 Task: For heading Arial black with underline.  font size for heading18,  'Change the font style of data to'Calibri.  and font size to 9,  Change the alignment of both headline & data to Align center.  In the sheet  analysisSalesByMonth_2022
Action: Mouse moved to (103, 158)
Screenshot: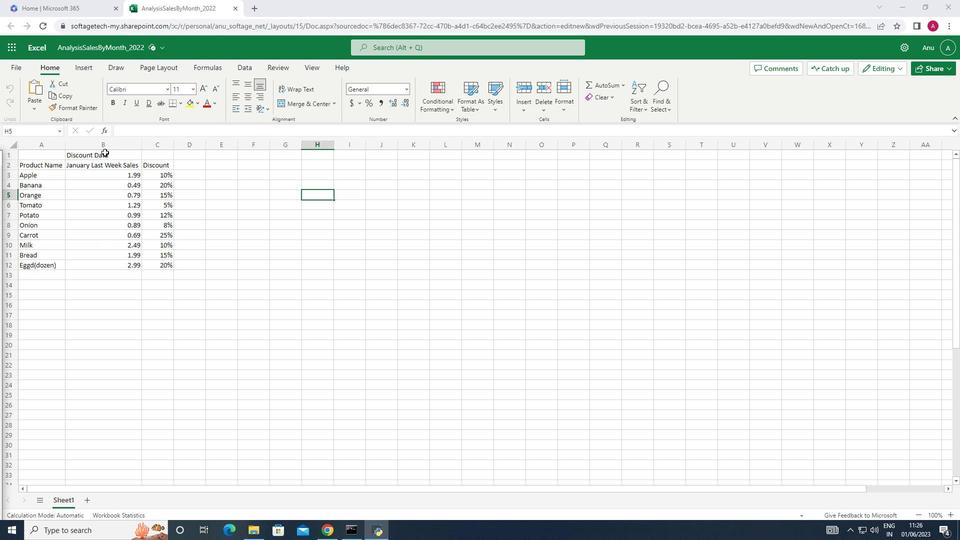 
Action: Mouse pressed left at (103, 158)
Screenshot: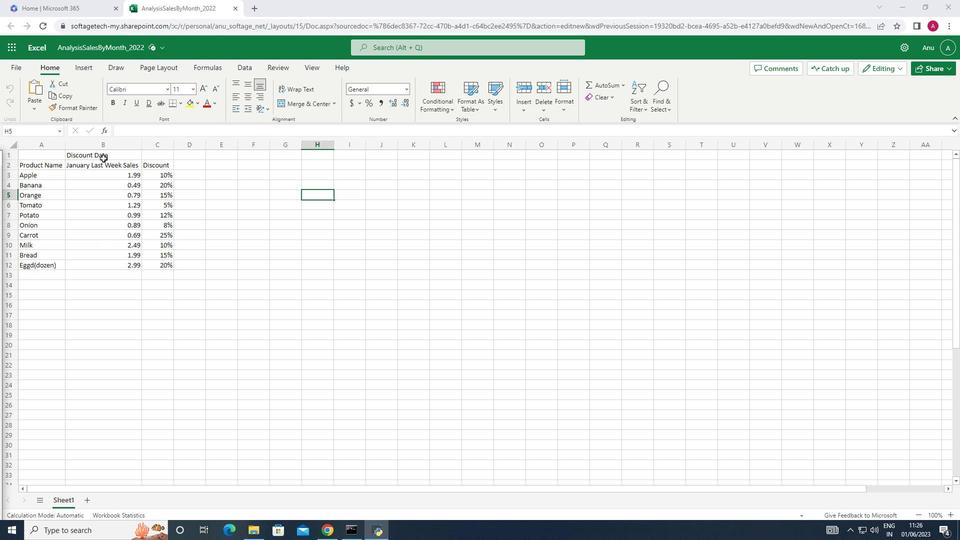 
Action: Mouse moved to (166, 92)
Screenshot: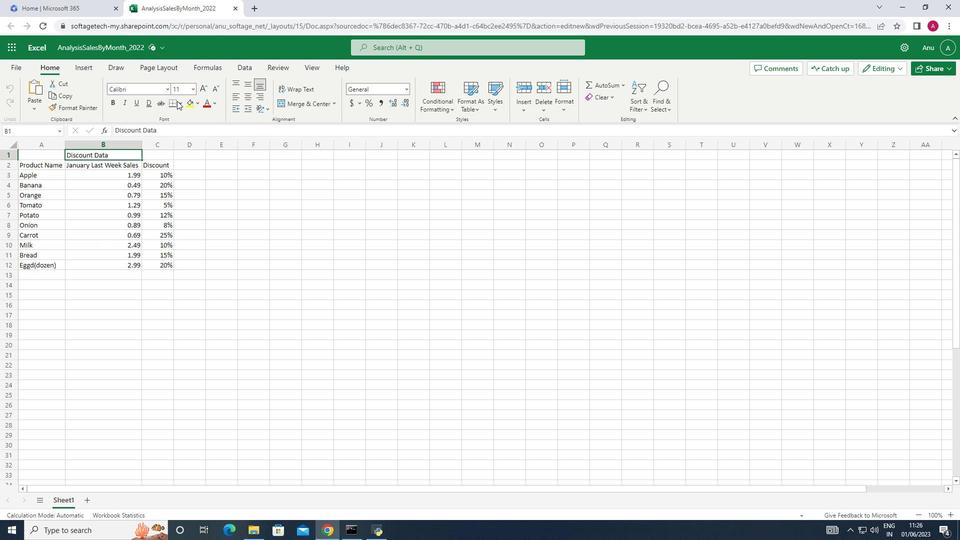 
Action: Mouse pressed left at (166, 92)
Screenshot: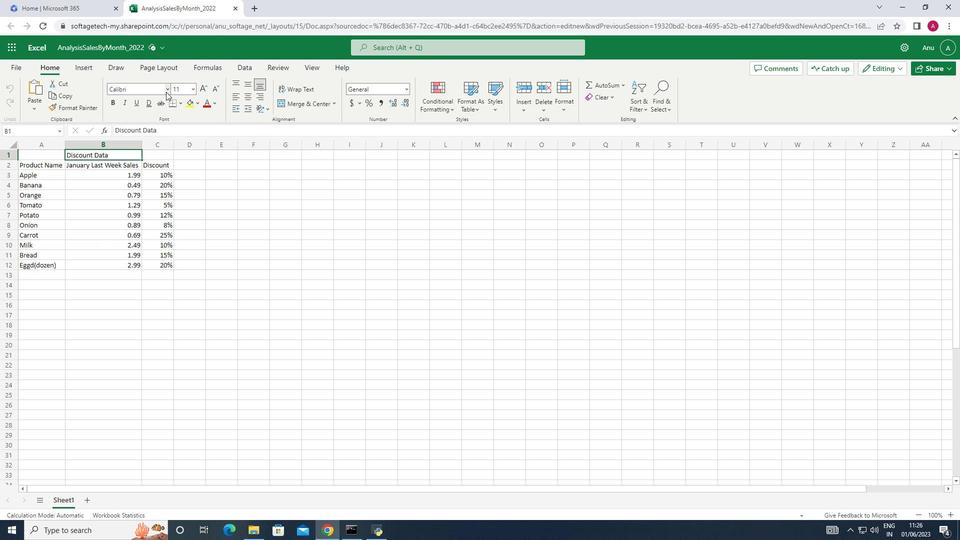 
Action: Mouse moved to (144, 119)
Screenshot: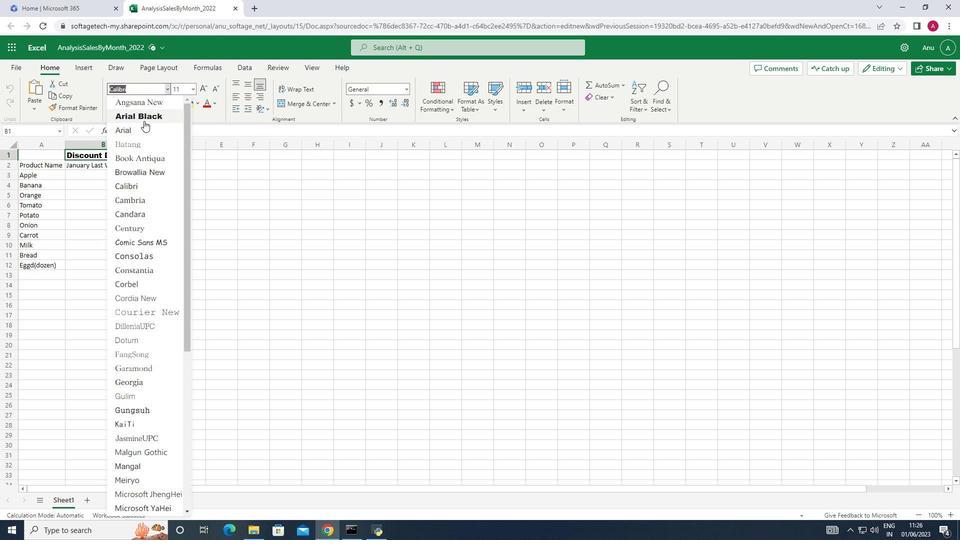 
Action: Mouse pressed left at (144, 119)
Screenshot: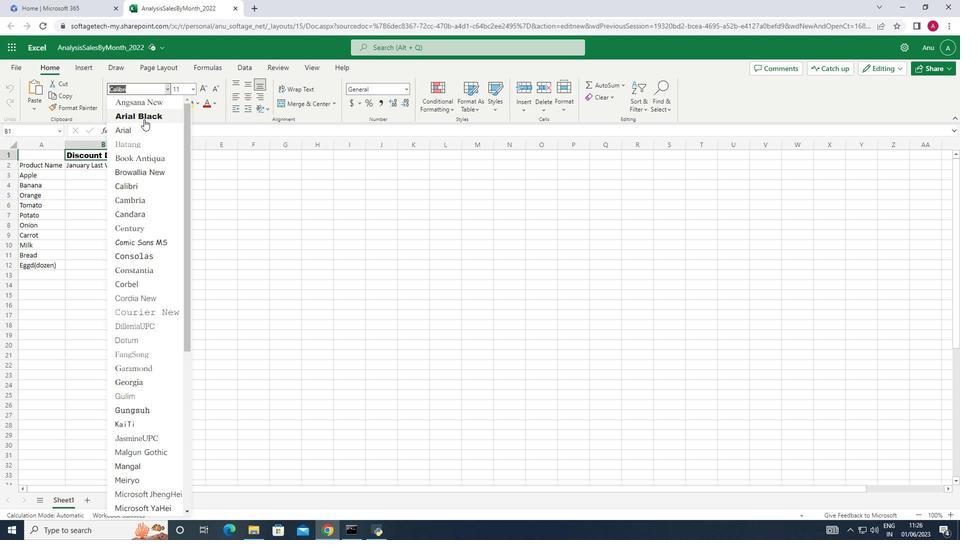 
Action: Mouse moved to (133, 101)
Screenshot: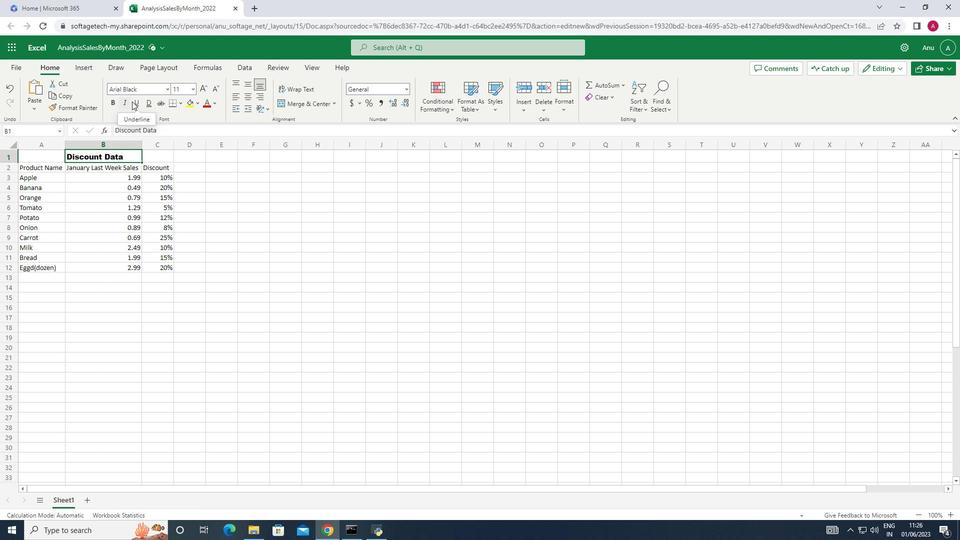 
Action: Mouse pressed left at (133, 101)
Screenshot: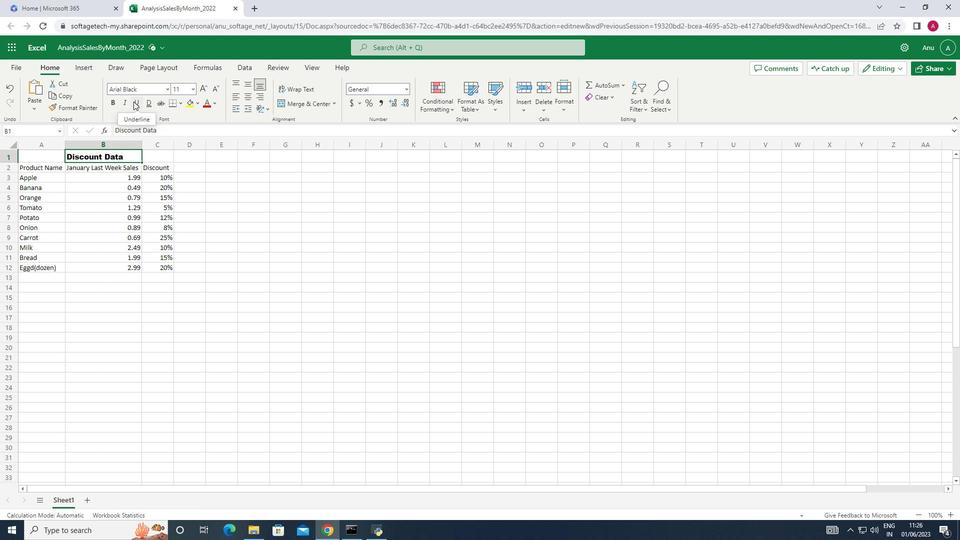 
Action: Mouse moved to (195, 88)
Screenshot: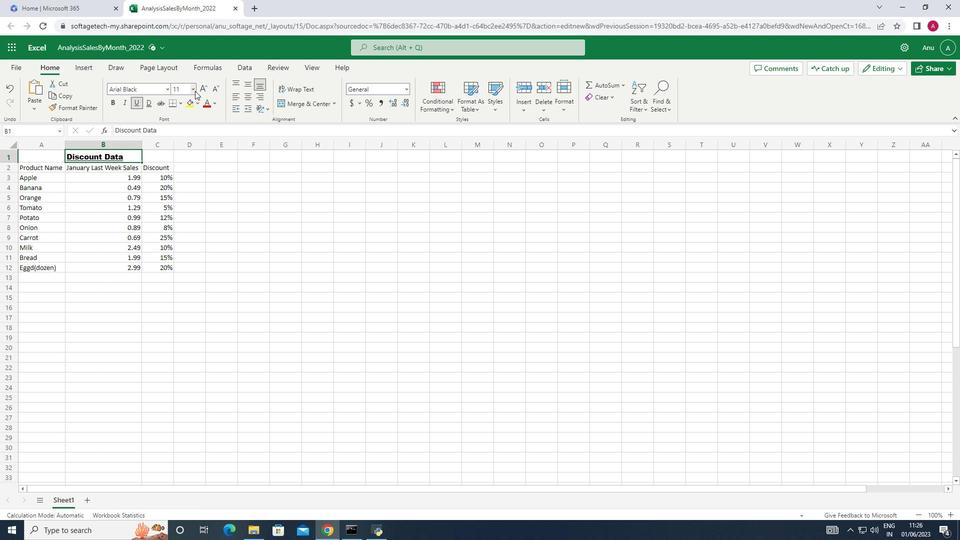 
Action: Mouse pressed left at (195, 88)
Screenshot: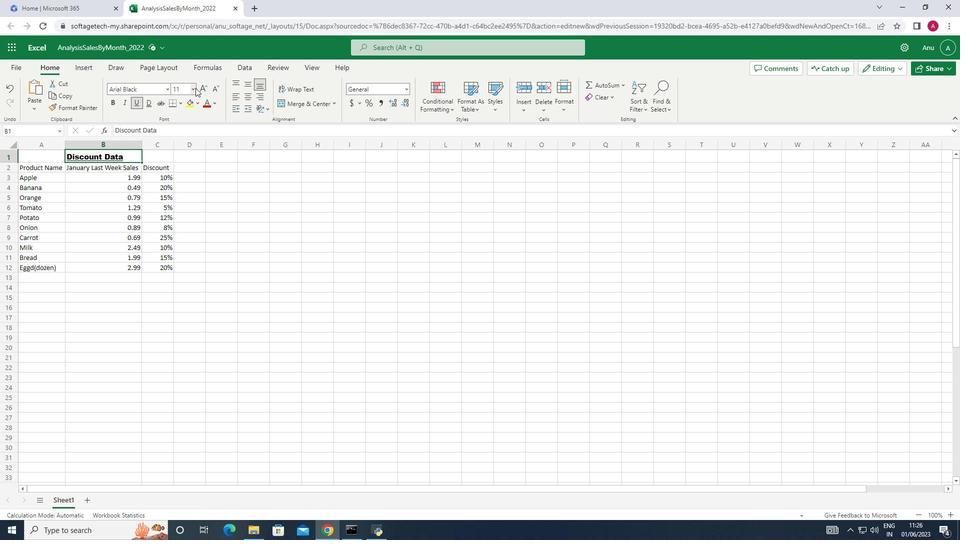 
Action: Mouse pressed left at (195, 88)
Screenshot: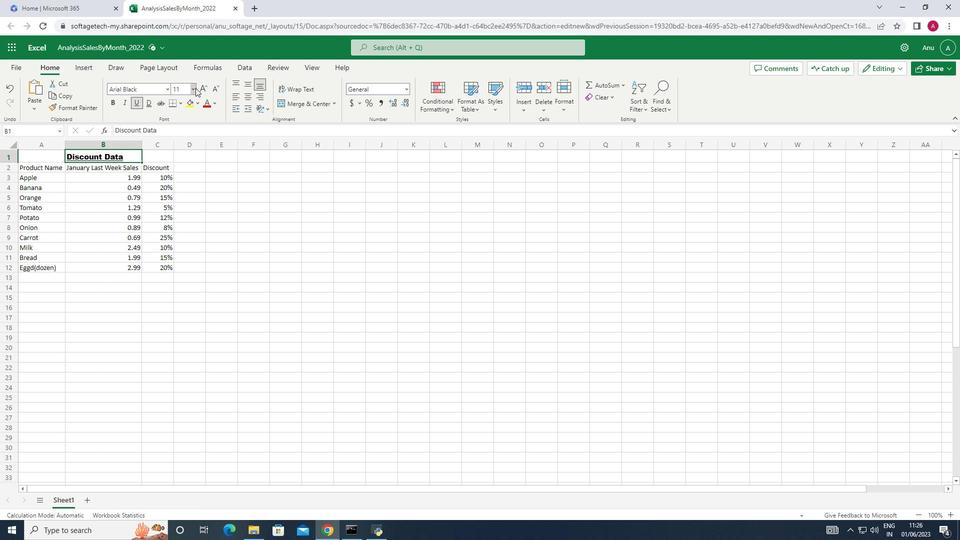 
Action: Mouse pressed left at (195, 88)
Screenshot: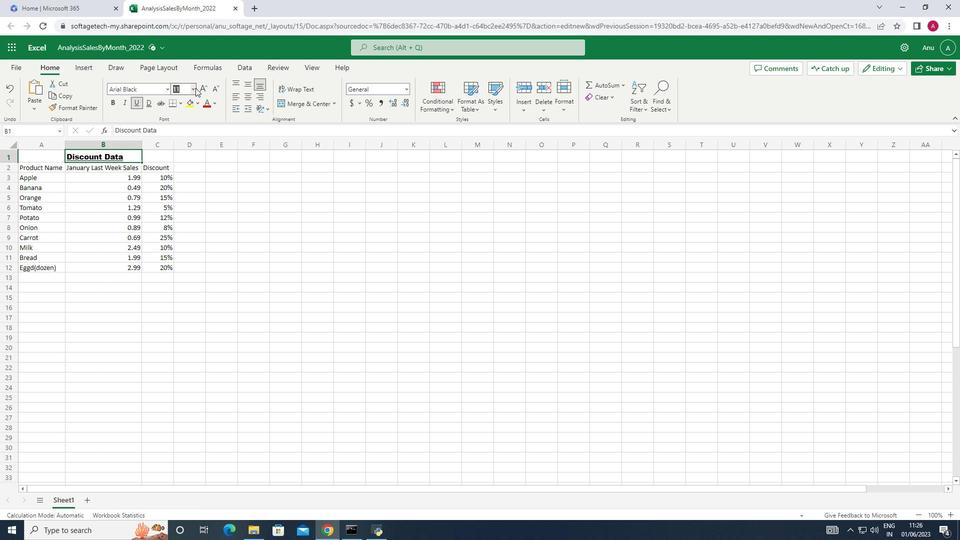 
Action: Mouse moved to (189, 198)
Screenshot: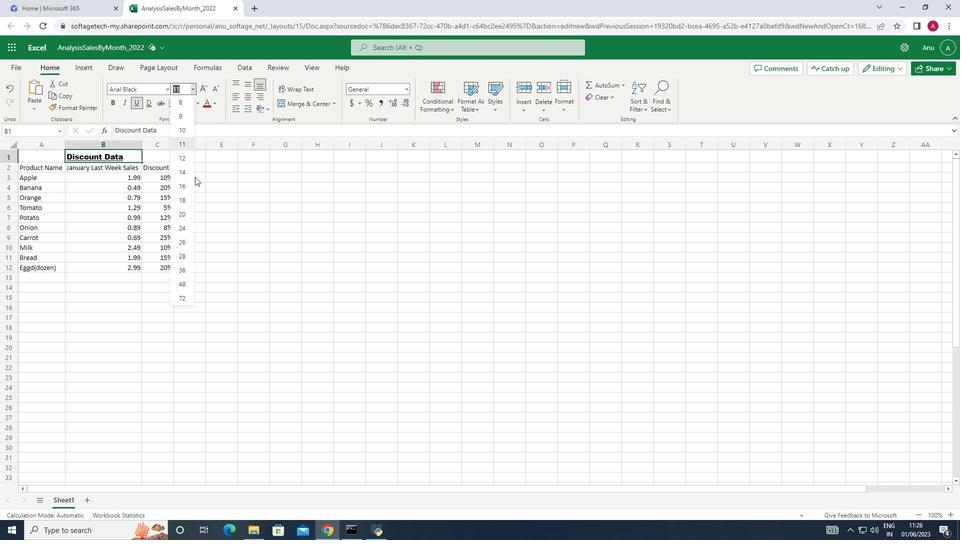 
Action: Mouse pressed left at (189, 198)
Screenshot: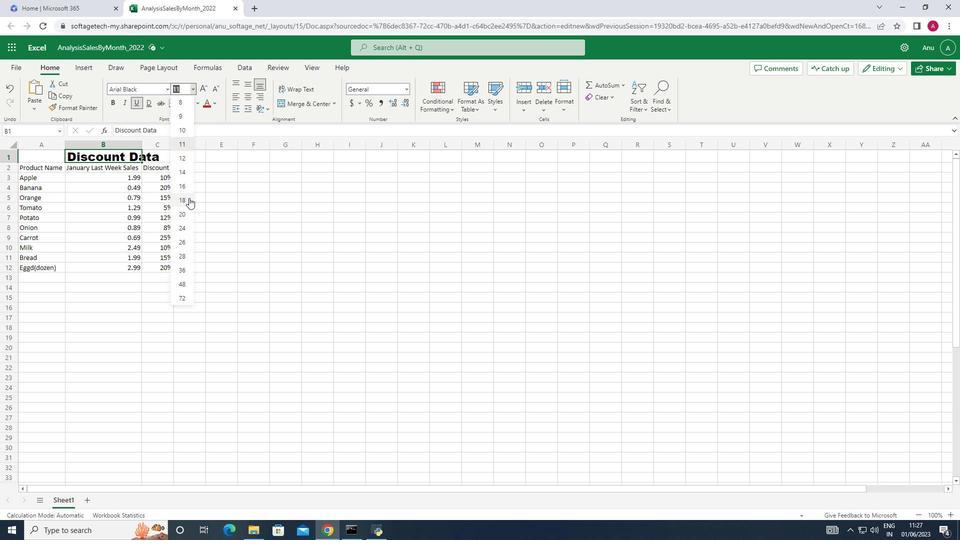 
Action: Mouse moved to (39, 172)
Screenshot: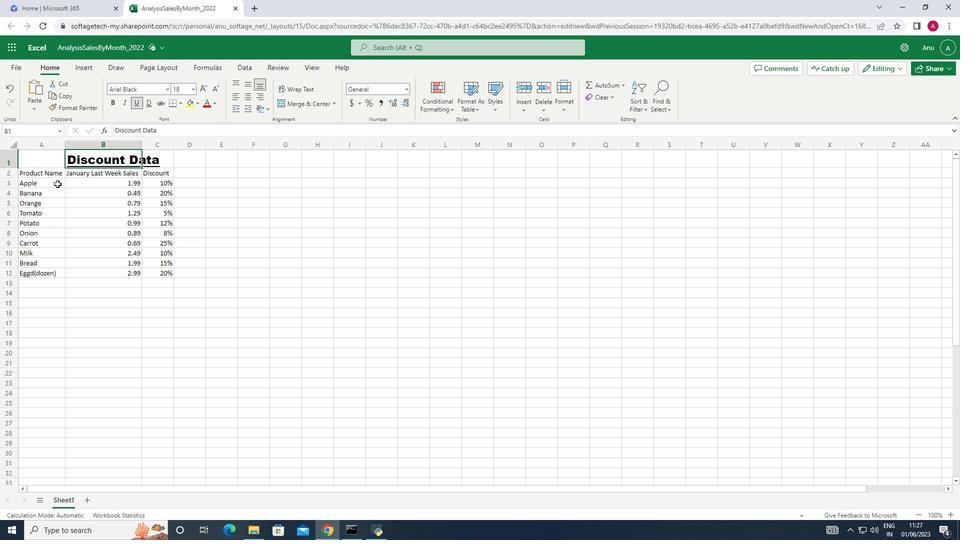 
Action: Mouse pressed left at (39, 172)
Screenshot: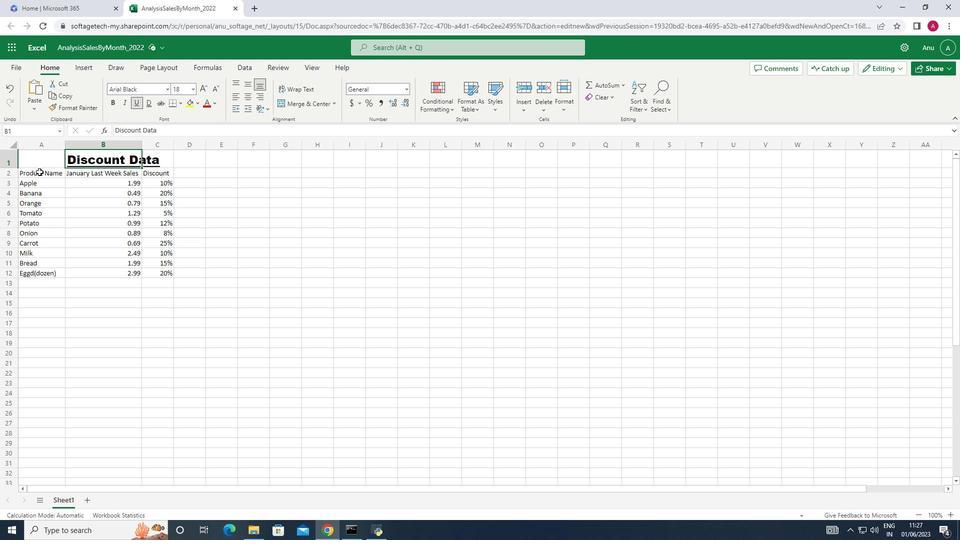 
Action: Mouse moved to (167, 90)
Screenshot: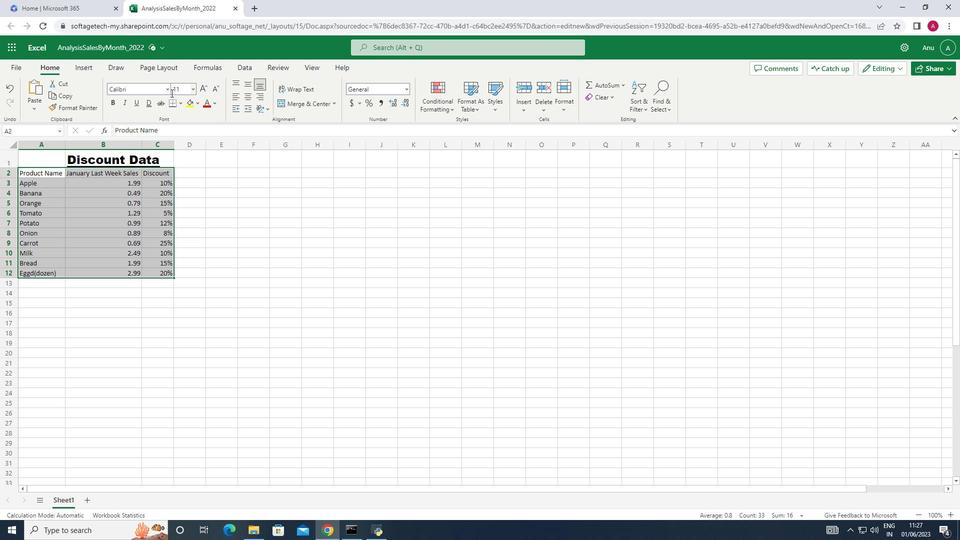 
Action: Mouse pressed left at (167, 90)
Screenshot: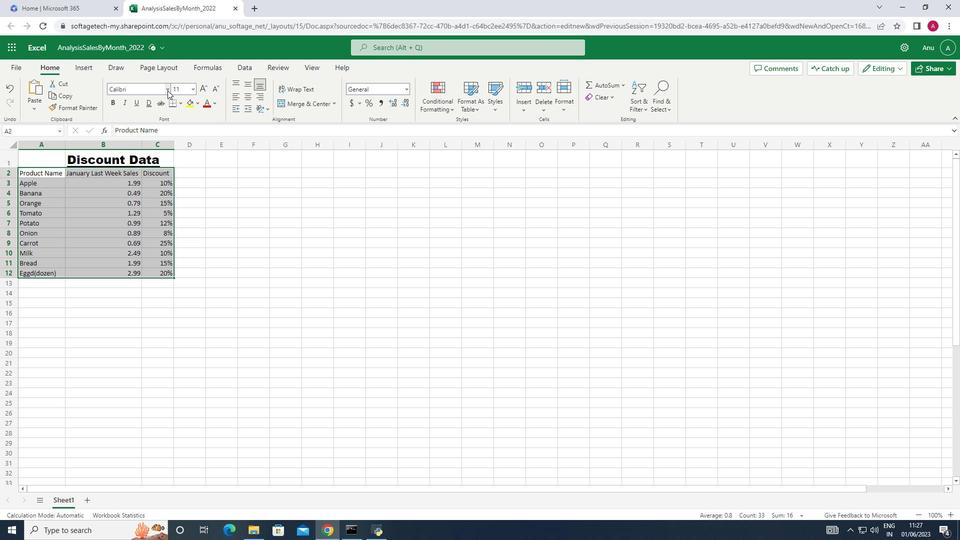 
Action: Mouse moved to (139, 188)
Screenshot: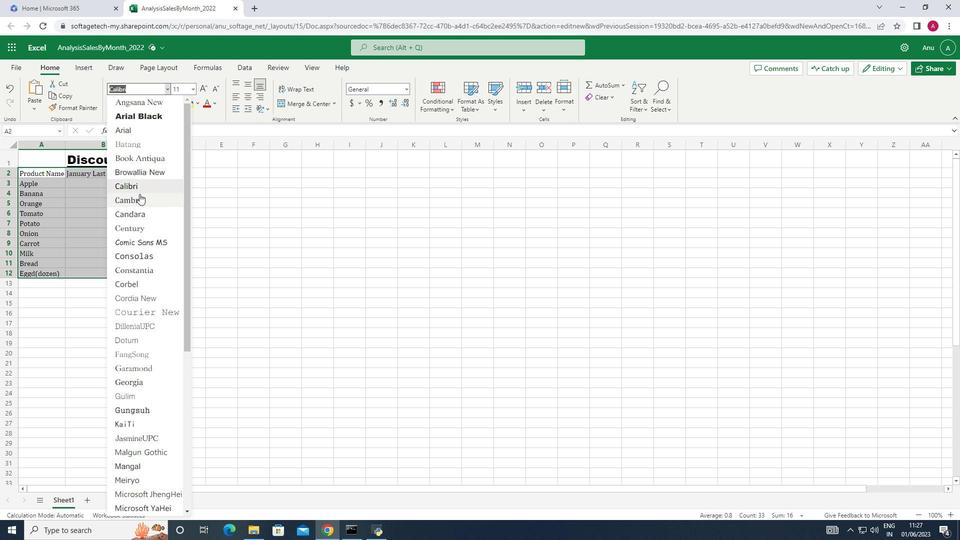 
Action: Mouse pressed left at (139, 188)
Screenshot: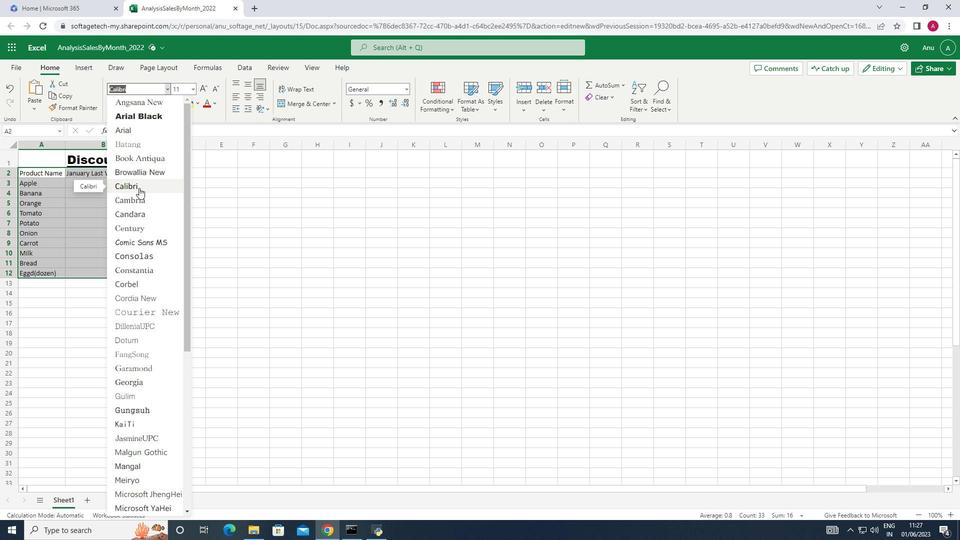 
Action: Mouse moved to (194, 91)
Screenshot: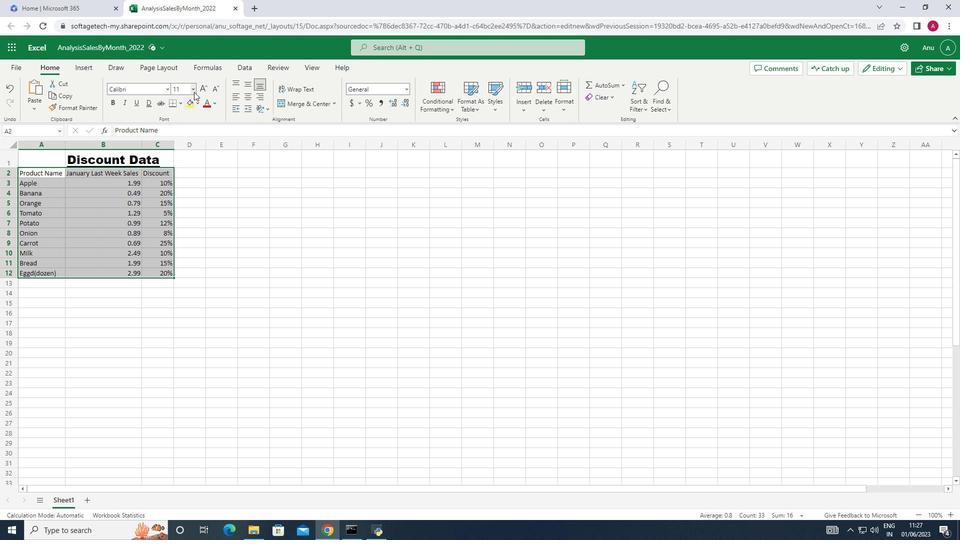 
Action: Mouse pressed left at (194, 91)
Screenshot: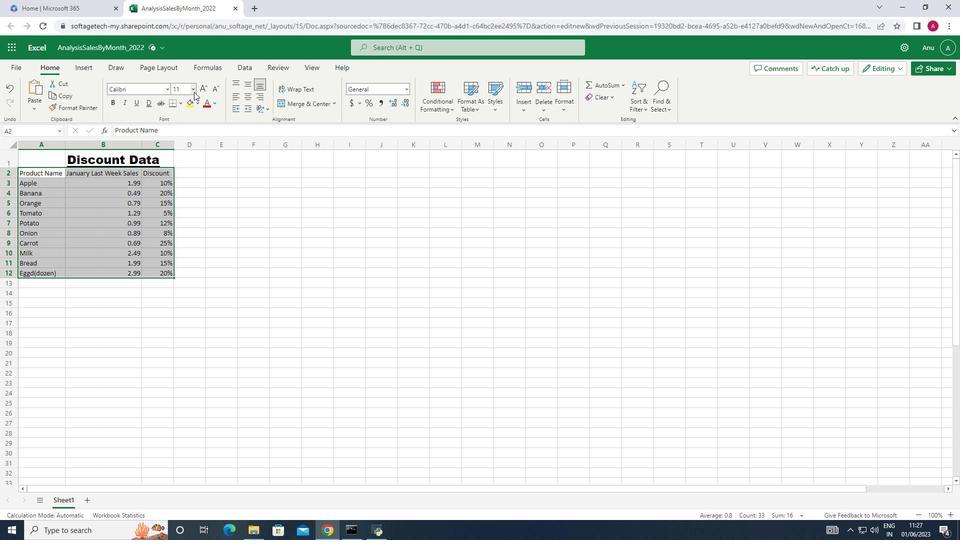 
Action: Mouse moved to (190, 115)
Screenshot: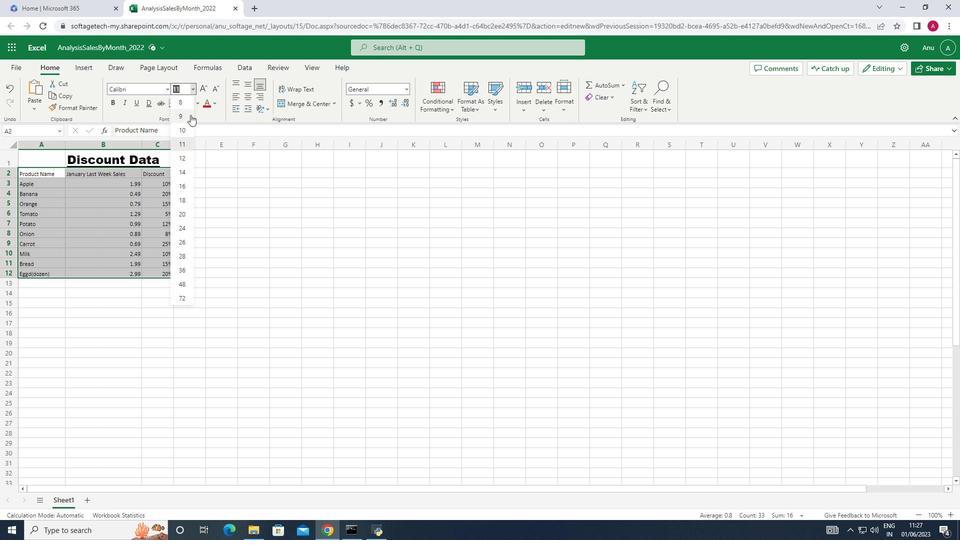 
Action: Mouse pressed left at (190, 115)
Screenshot: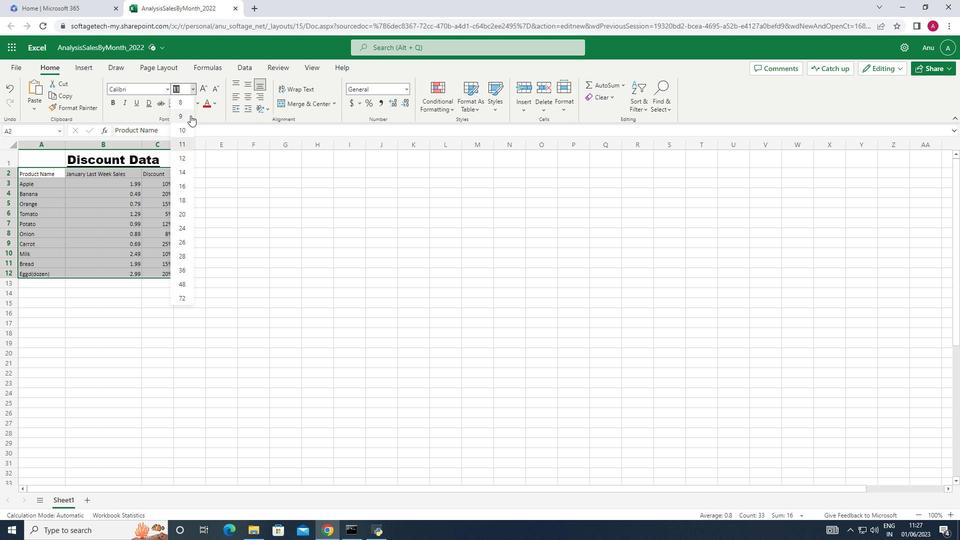 
Action: Mouse moved to (249, 92)
Screenshot: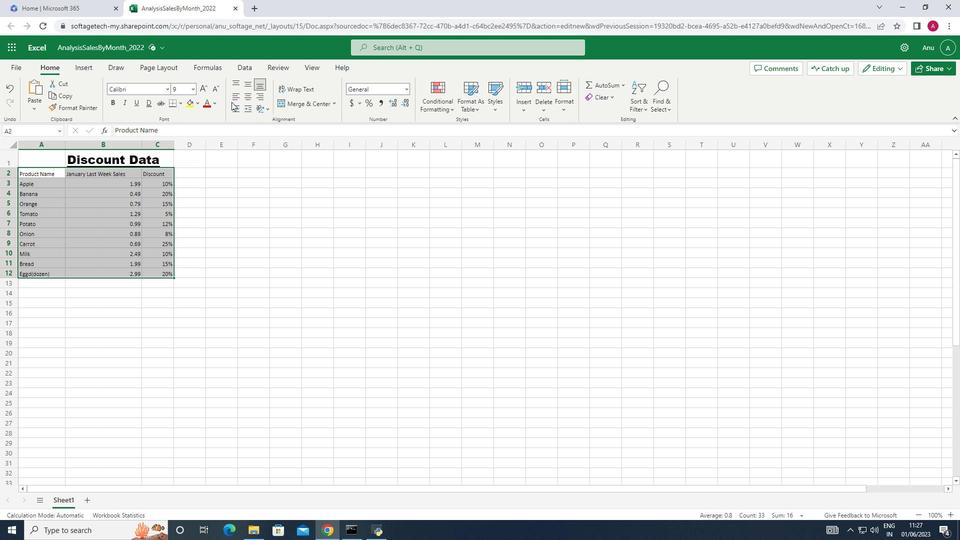 
Action: Mouse pressed left at (249, 92)
Screenshot: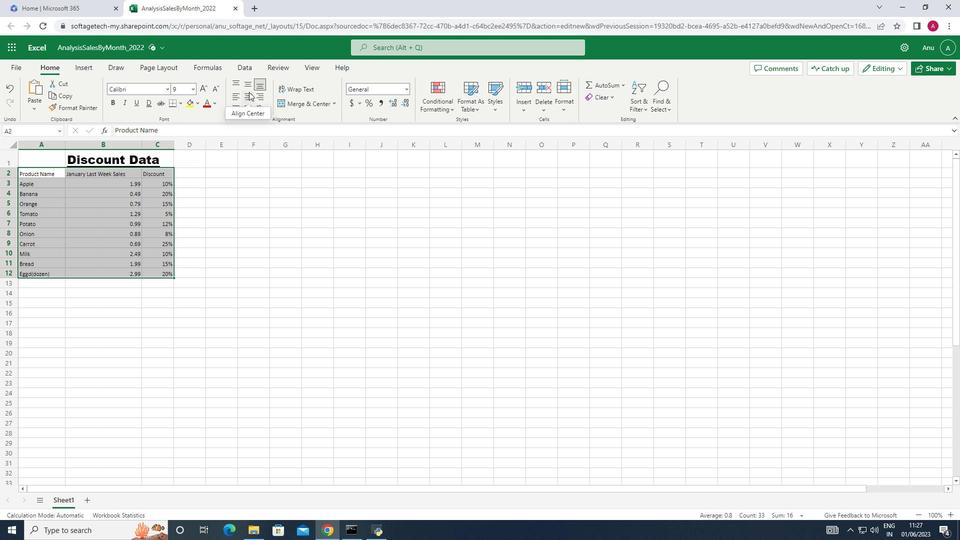 
Action: Mouse moved to (226, 175)
Screenshot: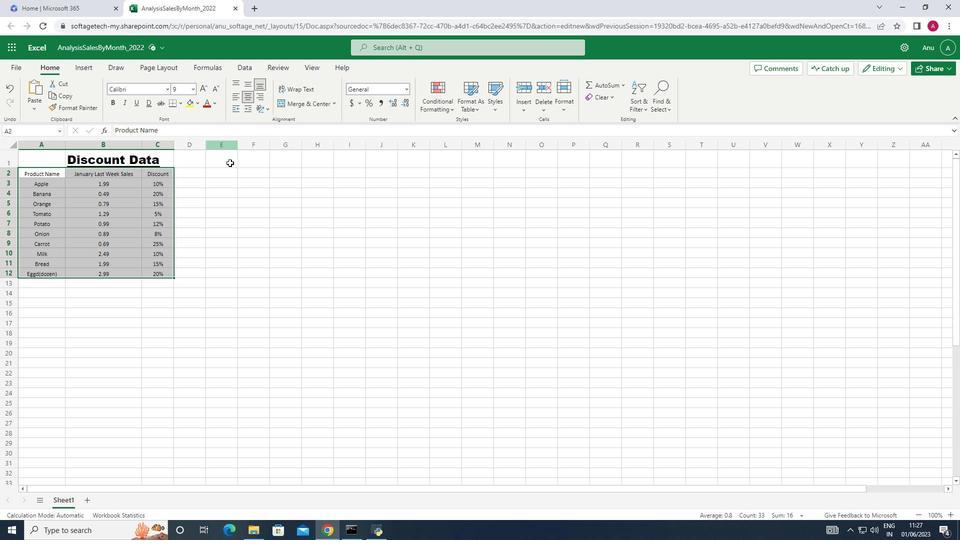
Action: Mouse pressed left at (226, 175)
Screenshot: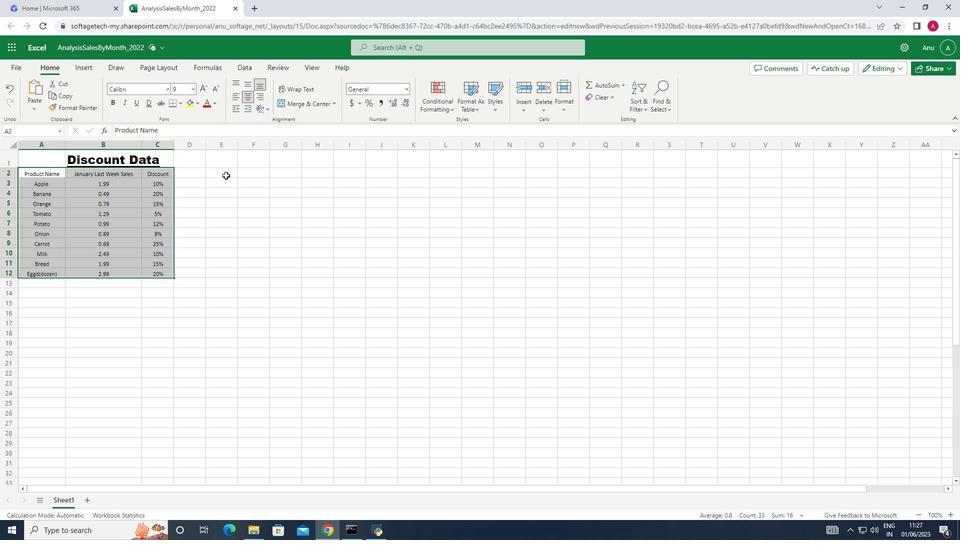 
